 Task: Explore satellite view of the White Sands National Park in New Mexico.
Action: Mouse moved to (1012, 15)
Screenshot: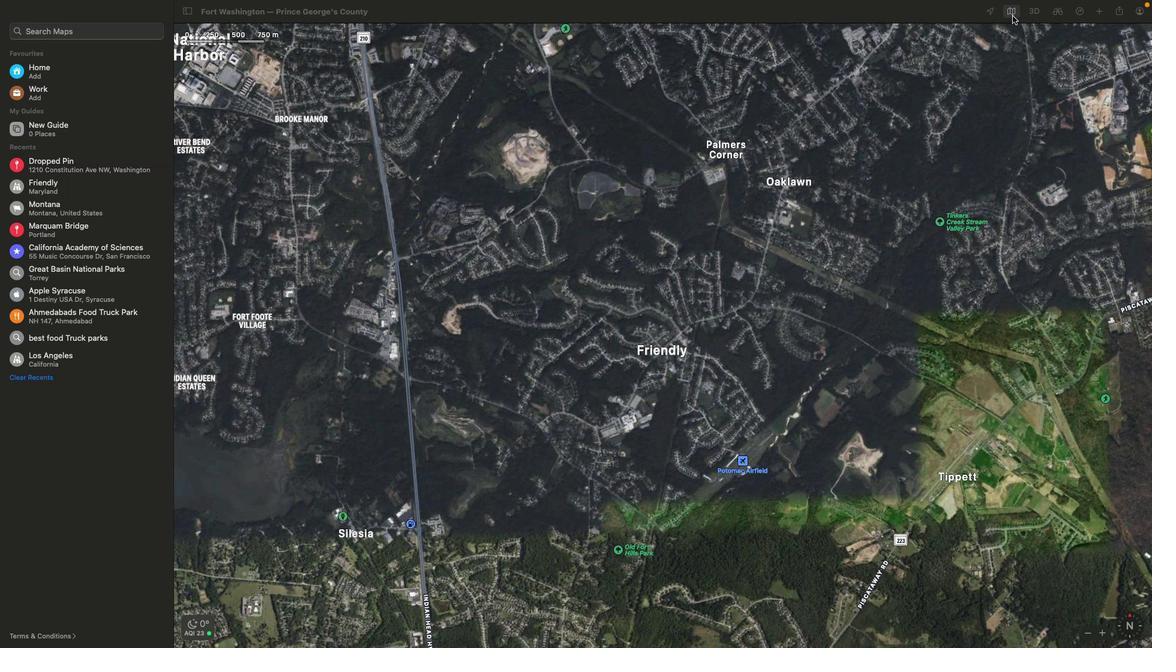 
Action: Mouse pressed left at (1012, 15)
Screenshot: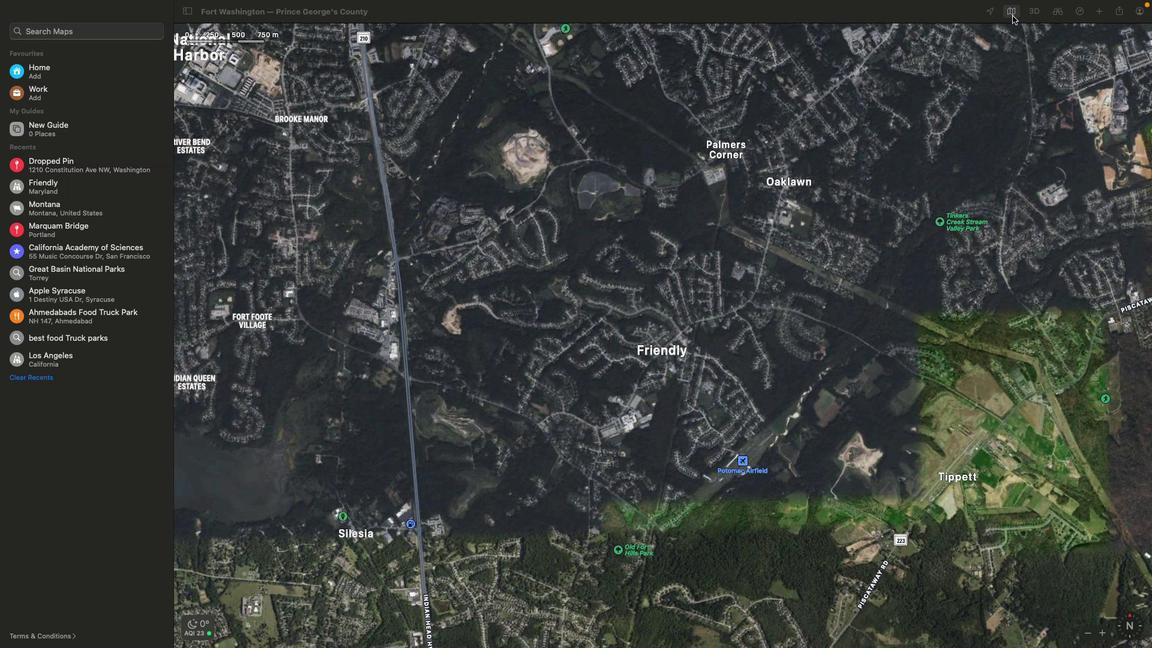 
Action: Mouse moved to (977, 52)
Screenshot: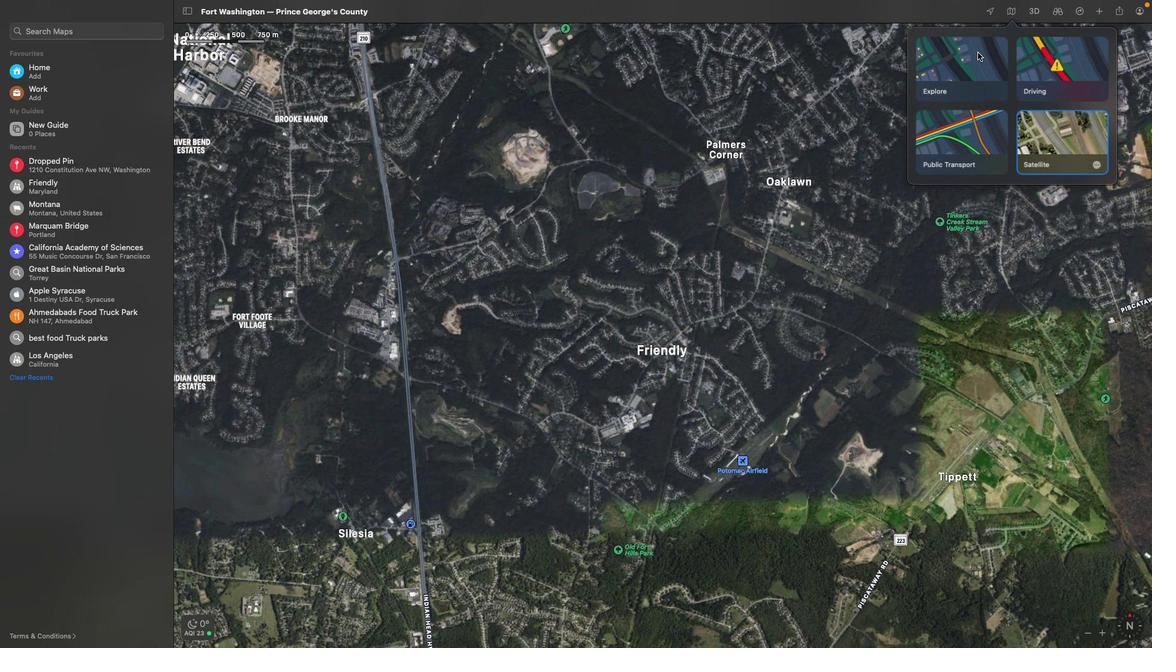 
Action: Mouse pressed left at (977, 52)
Screenshot: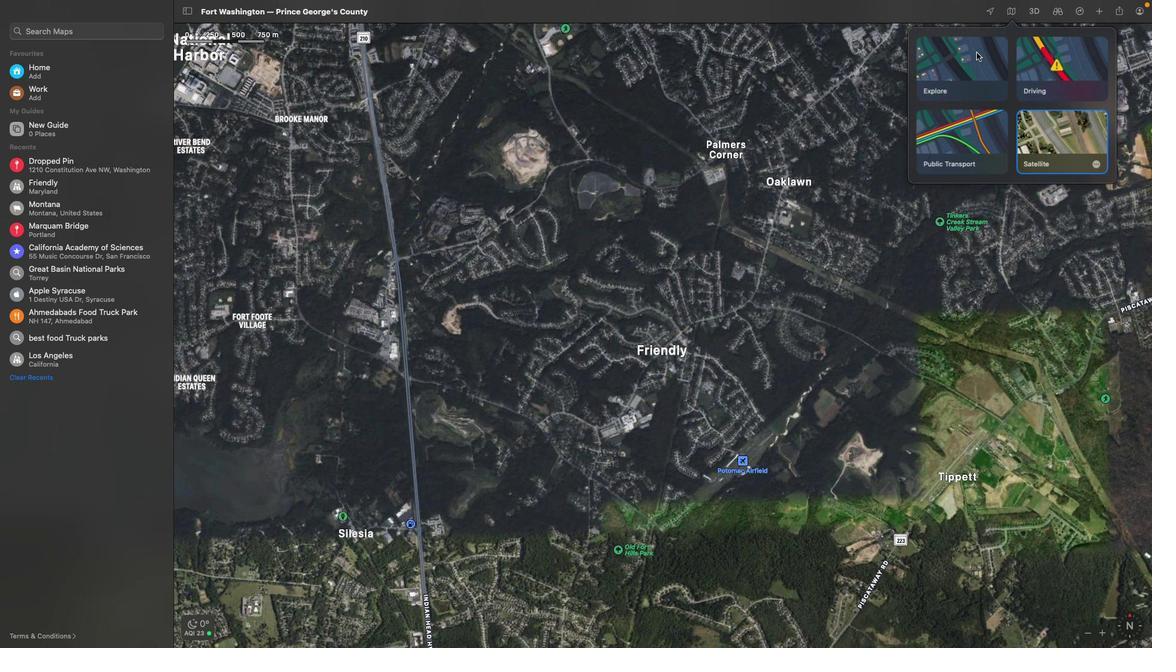 
Action: Mouse moved to (102, 29)
Screenshot: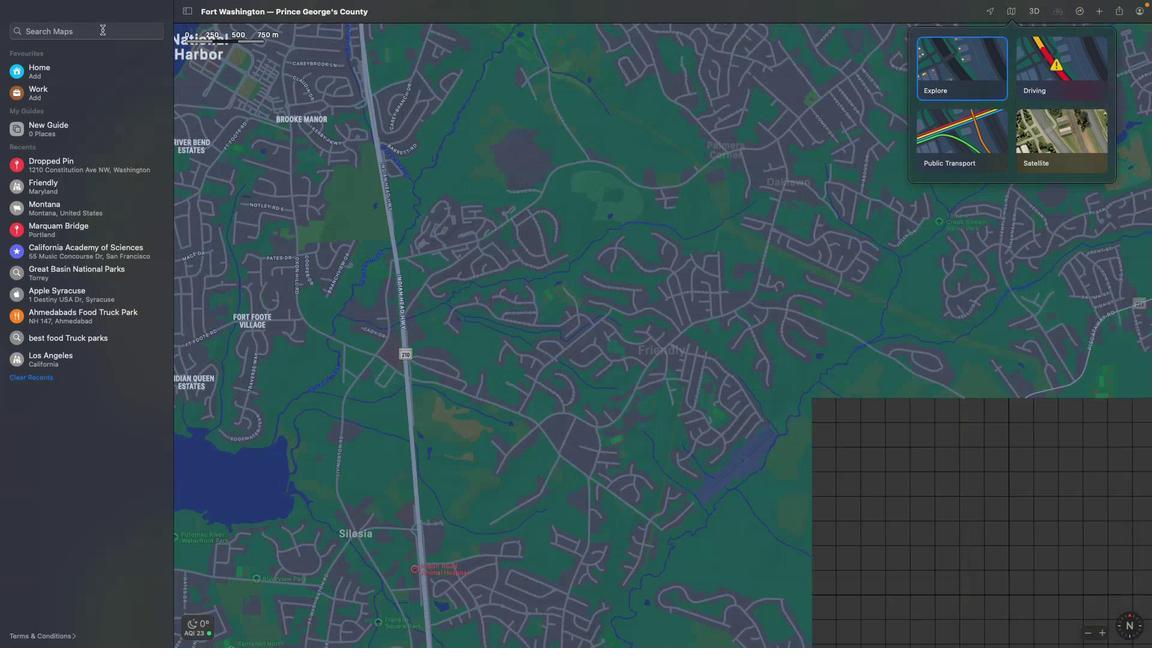 
Action: Mouse pressed left at (102, 29)
Screenshot: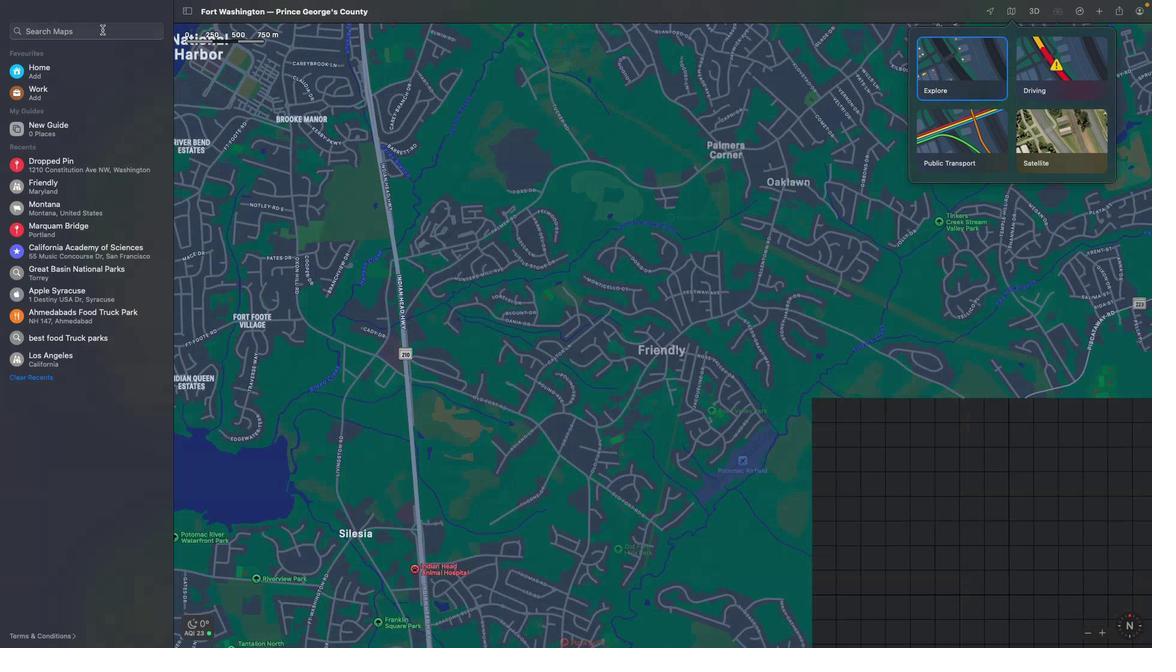 
Action: Mouse moved to (453, 198)
Screenshot: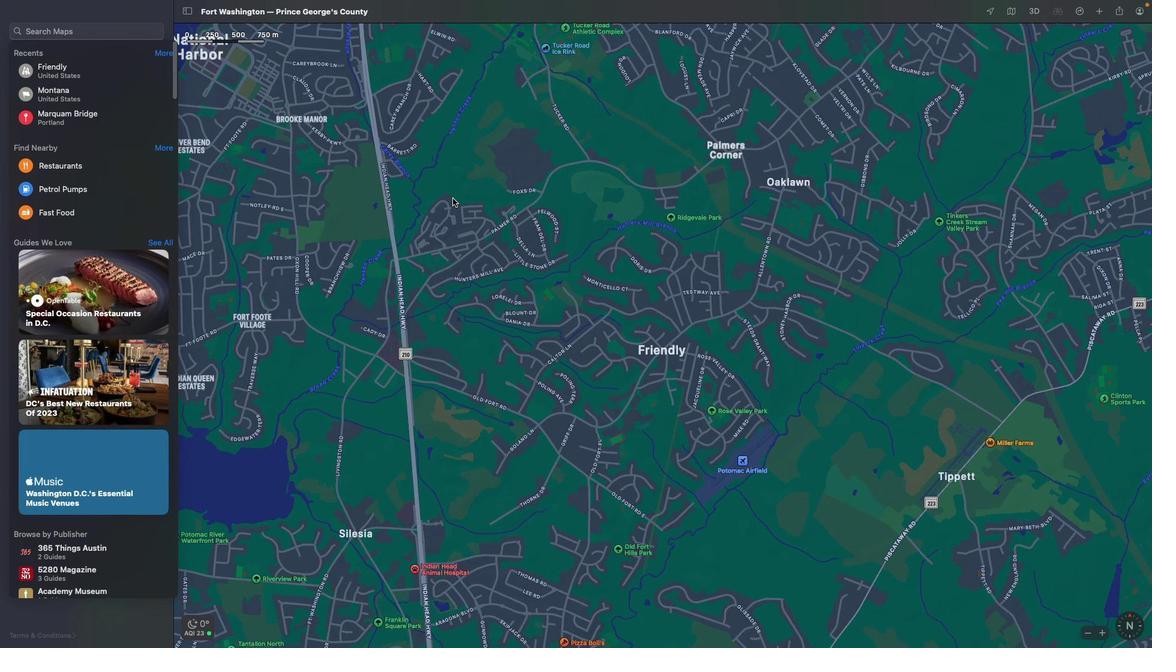 
Action: Key pressed Key.shift'W''h'
Screenshot: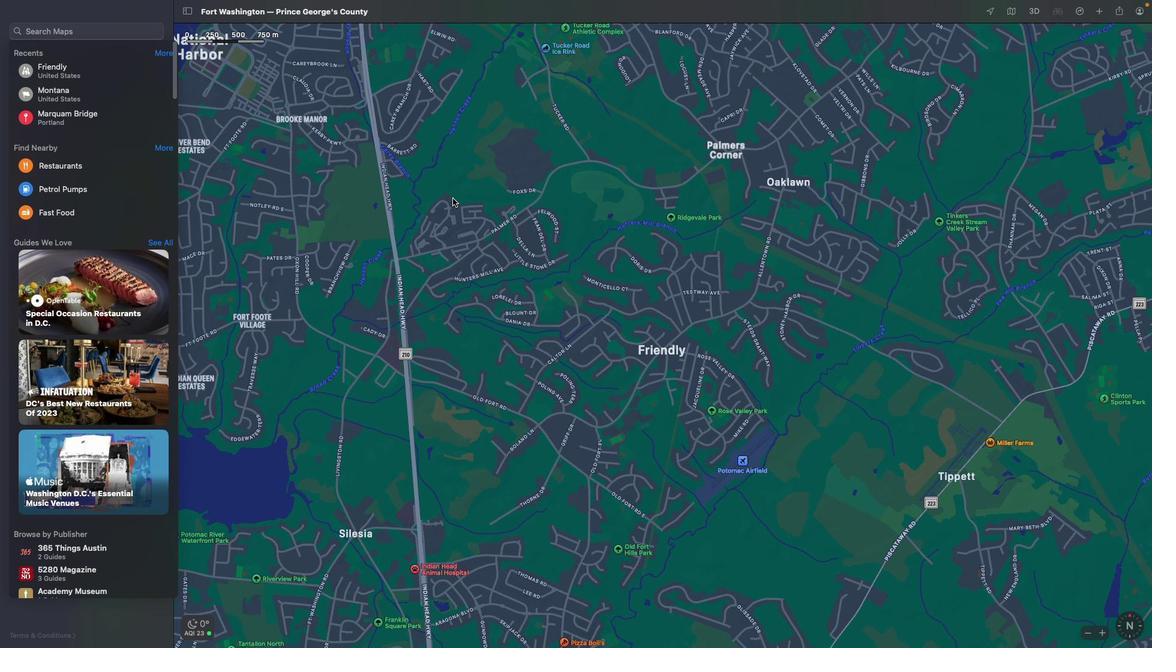 
Action: Mouse moved to (105, 36)
Screenshot: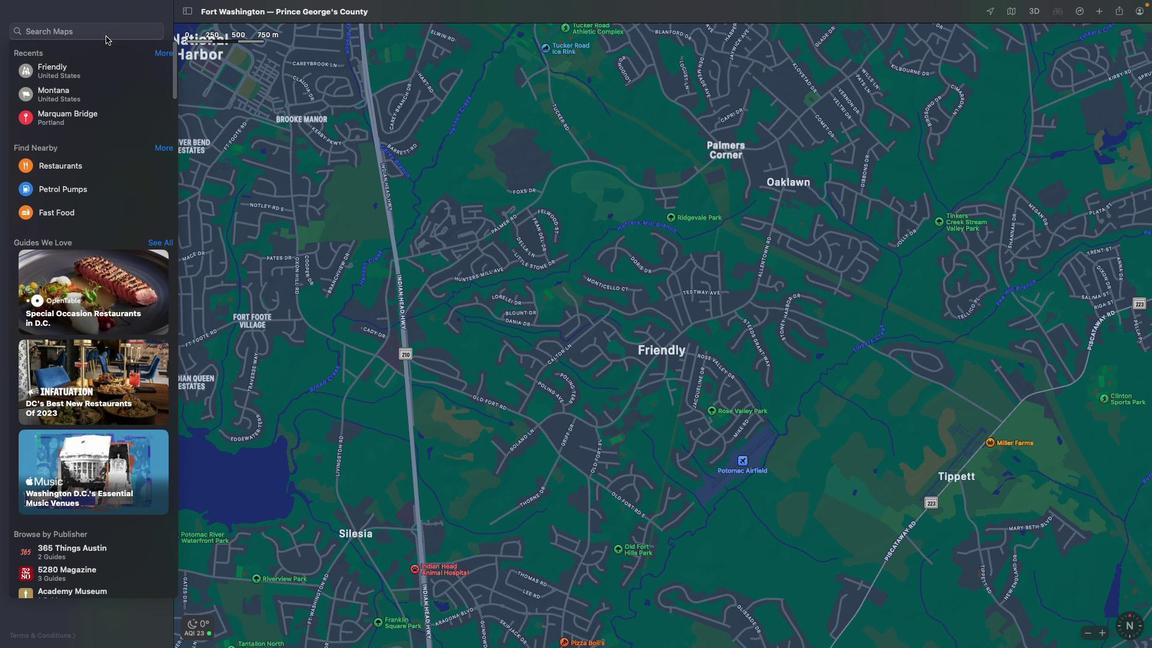 
Action: Mouse pressed left at (105, 36)
Screenshot: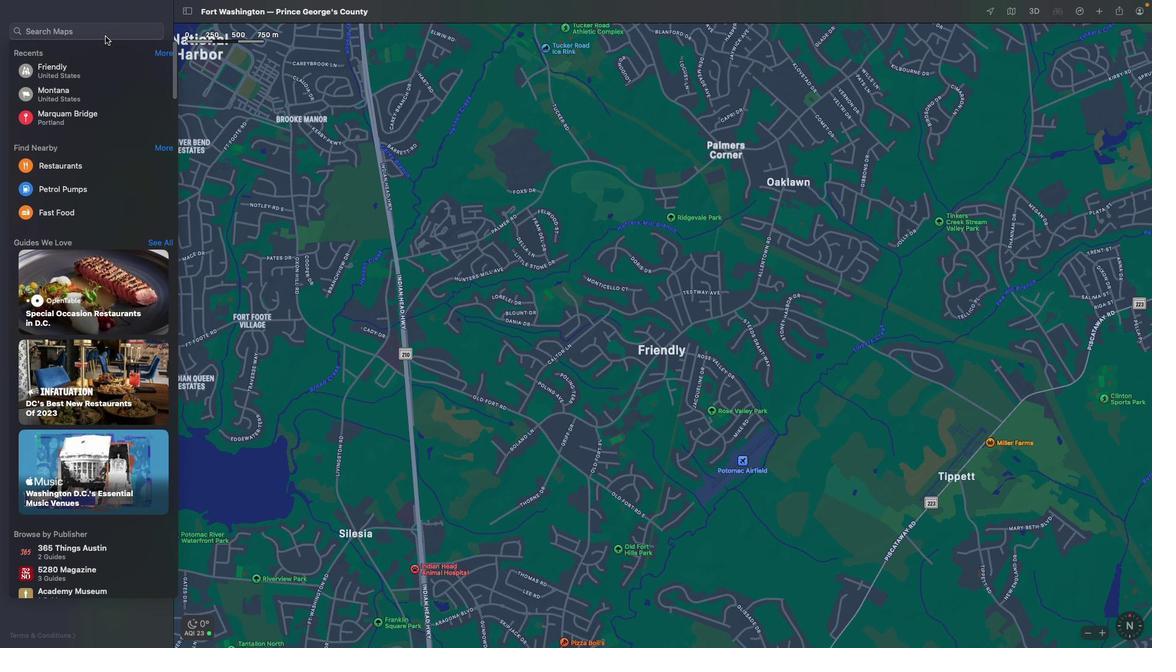 
Action: Key pressed Key.shiftKey.shift'W''h''i''t''e'Key.spaceKey.shift'S''a''n''d''s'Key.spaceKey.shift'N''a''t''i''o''n''a''l'Key.spaceKey.shift'P''a''r''k''s'Key.backspaceKey.space'i''n'Key.spaceKey.shift'N''e''w'Key.spaceKey.shift'M''e''x''i''c''o'Key.spaceKey.enter
Screenshot: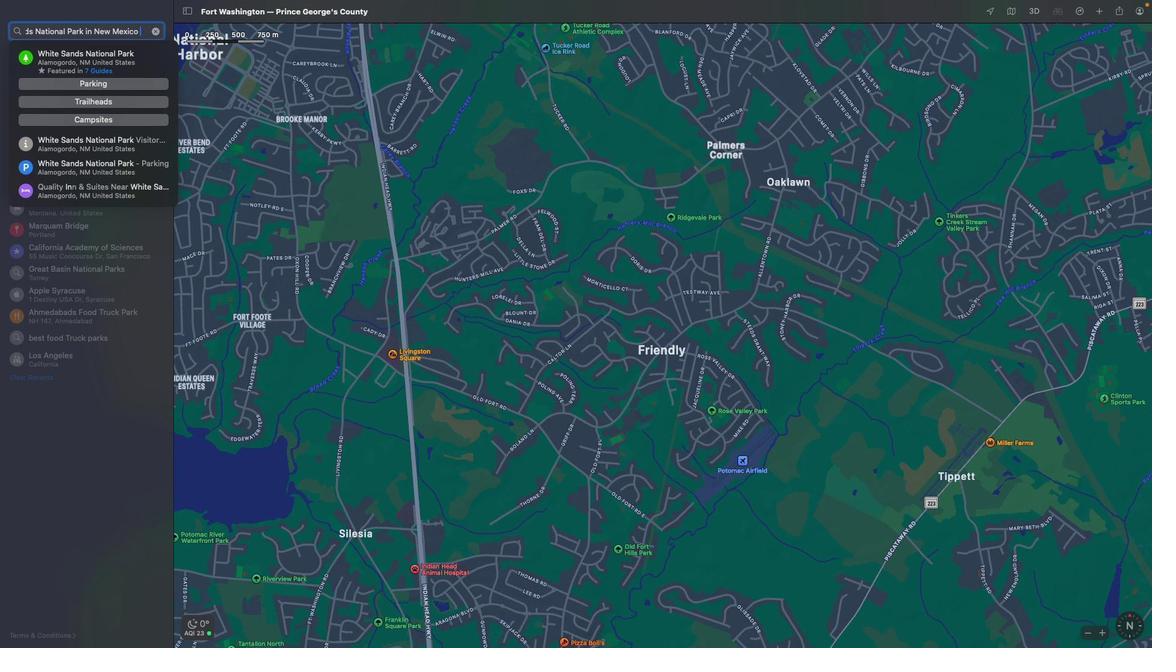 
Action: Mouse moved to (1018, 15)
Screenshot: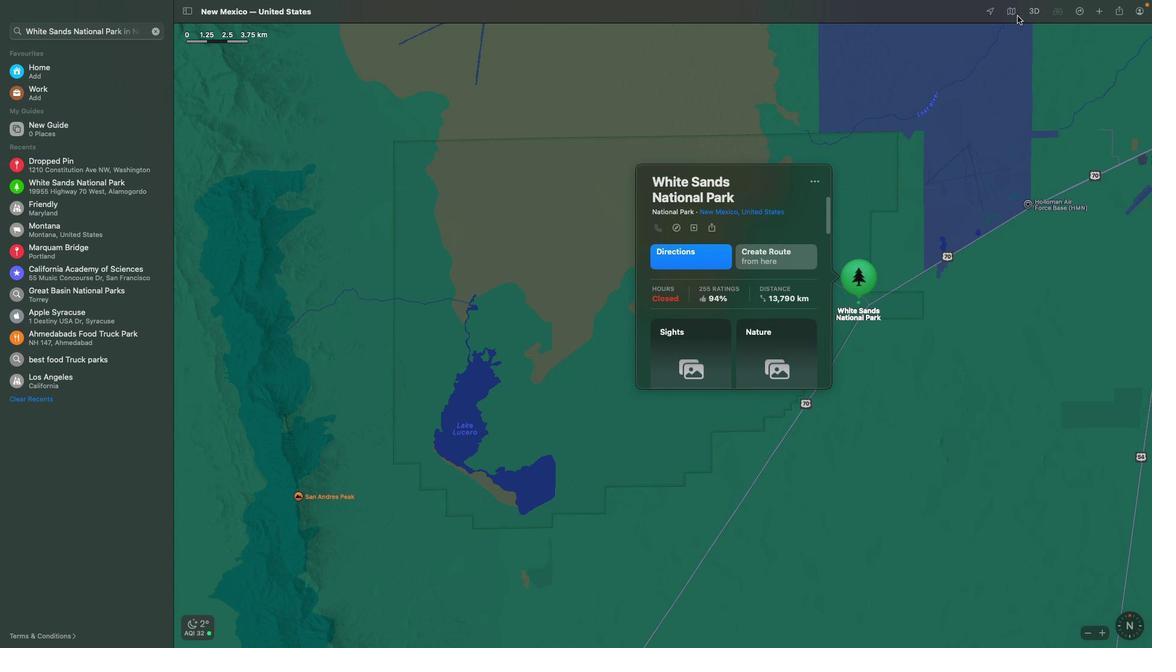 
Action: Mouse pressed left at (1018, 15)
Screenshot: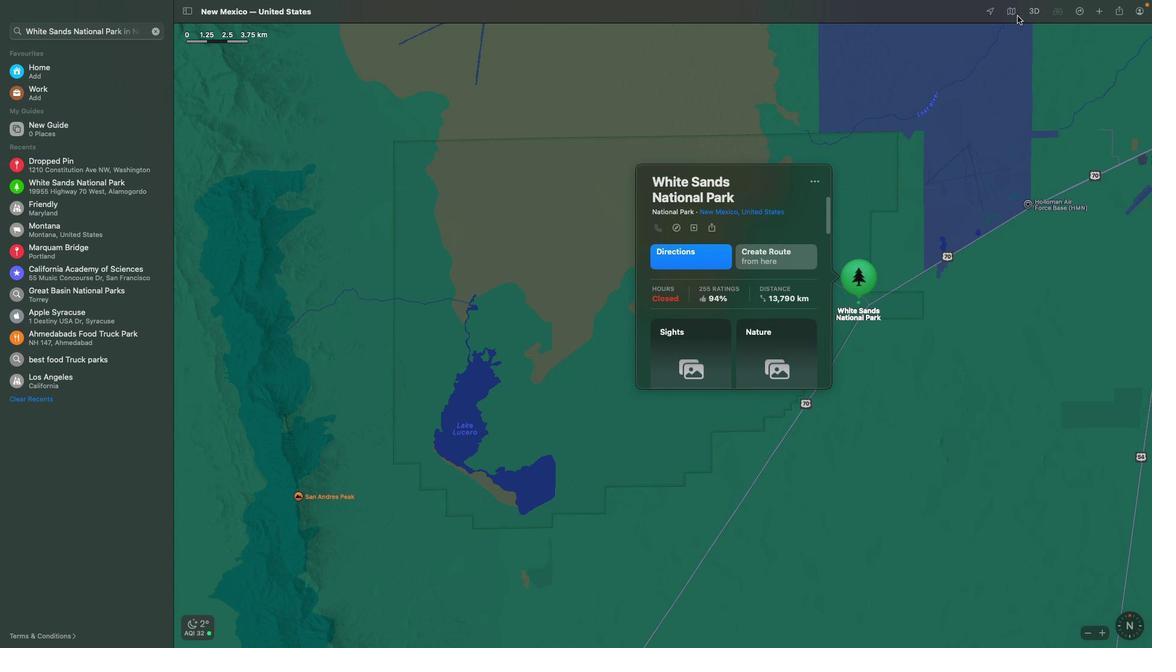 
Action: Mouse moved to (1095, 152)
Screenshot: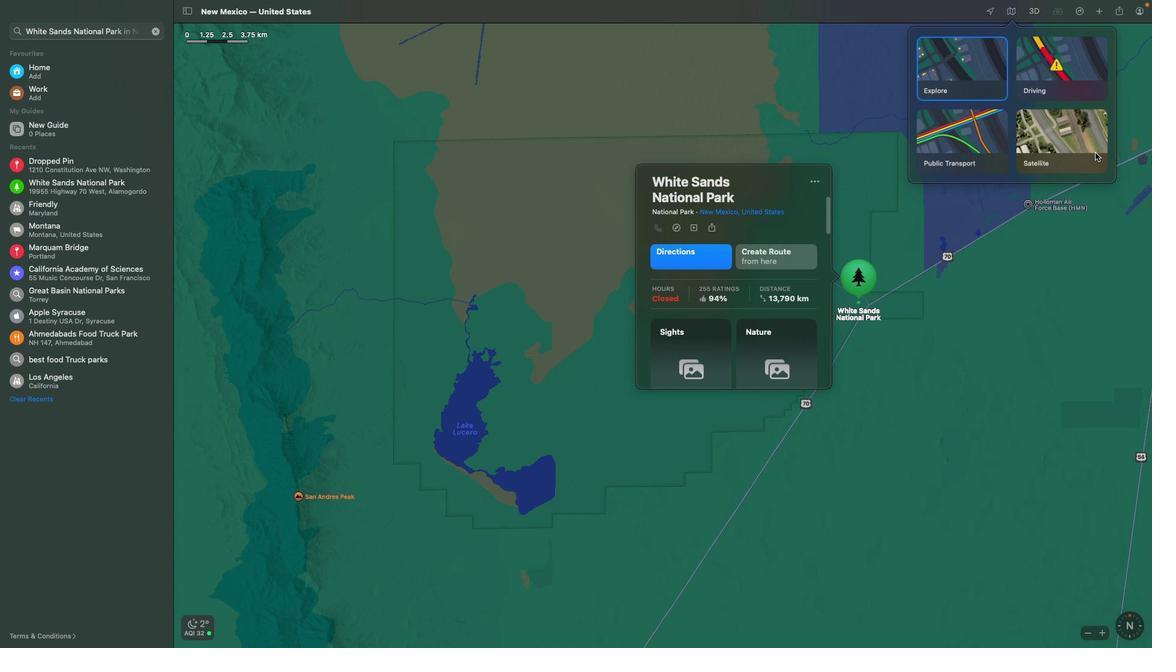 
Action: Mouse pressed left at (1095, 152)
Screenshot: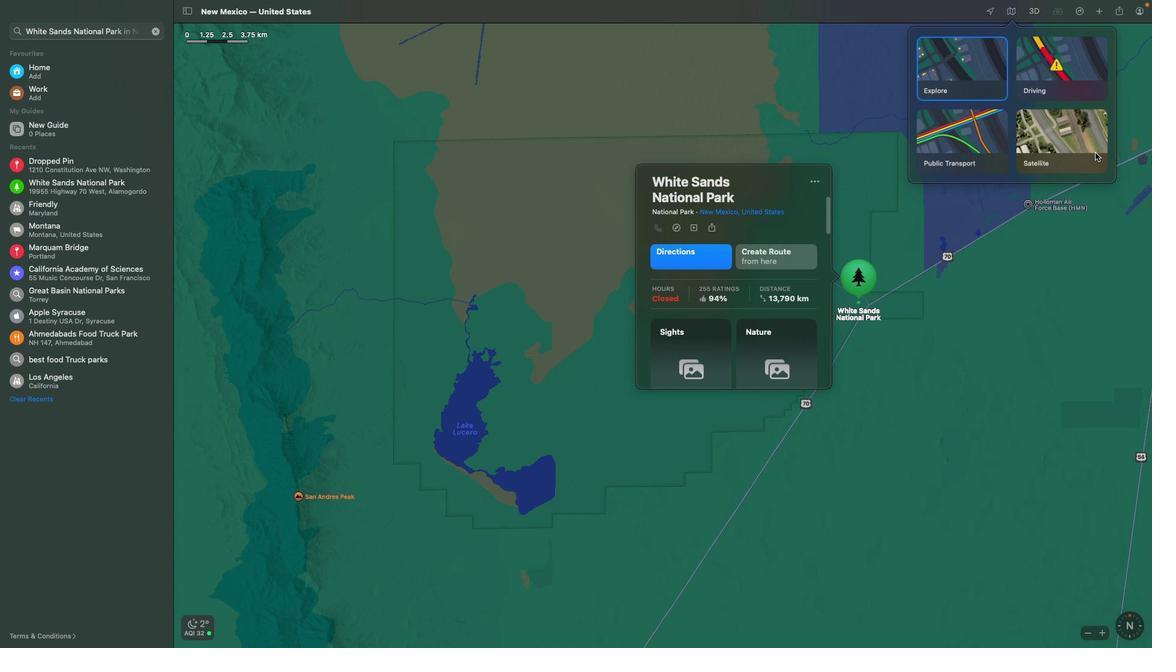 
Action: Mouse moved to (903, 386)
Screenshot: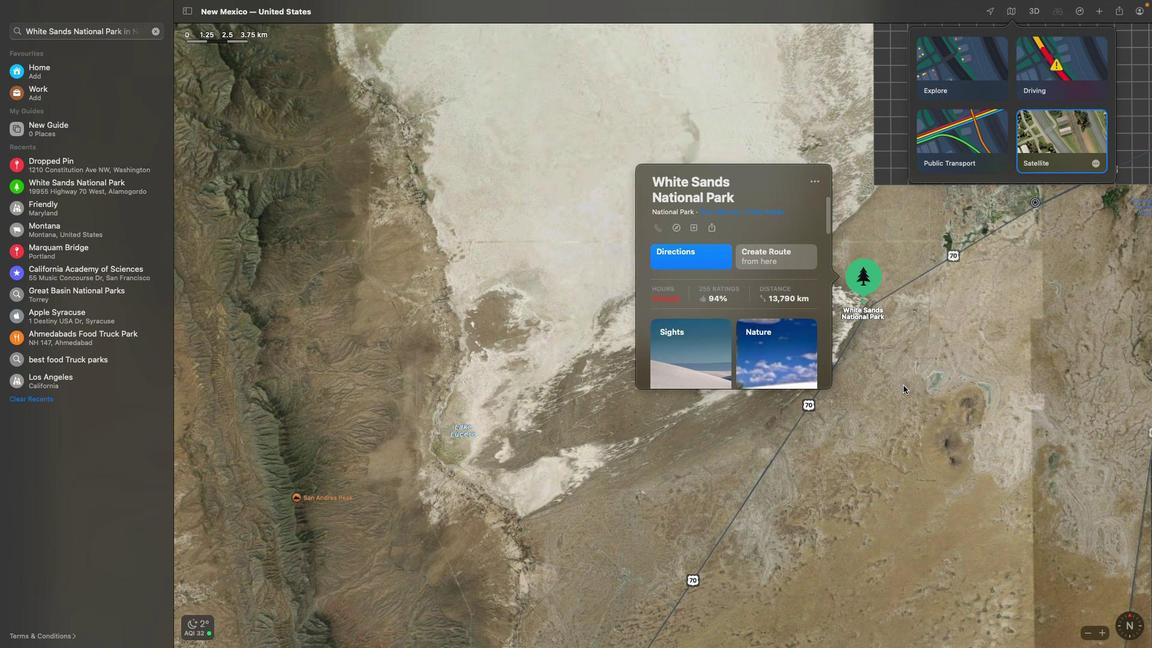 
Action: Mouse scrolled (903, 386) with delta (0, 0)
Screenshot: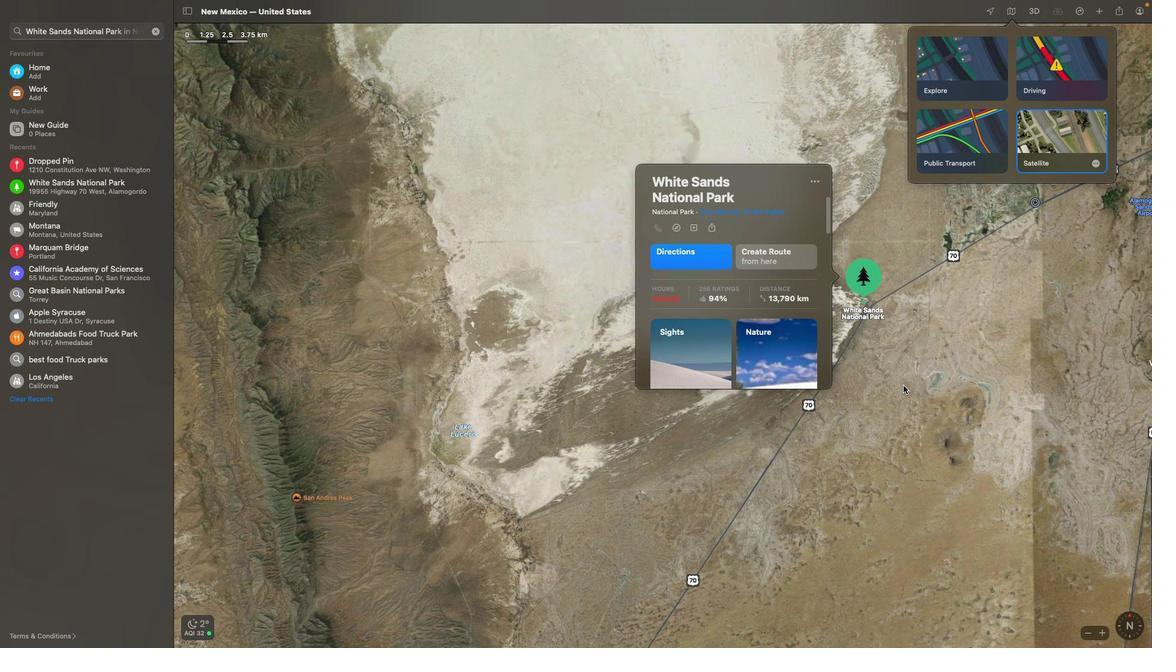 
Action: Mouse scrolled (903, 386) with delta (0, 0)
Screenshot: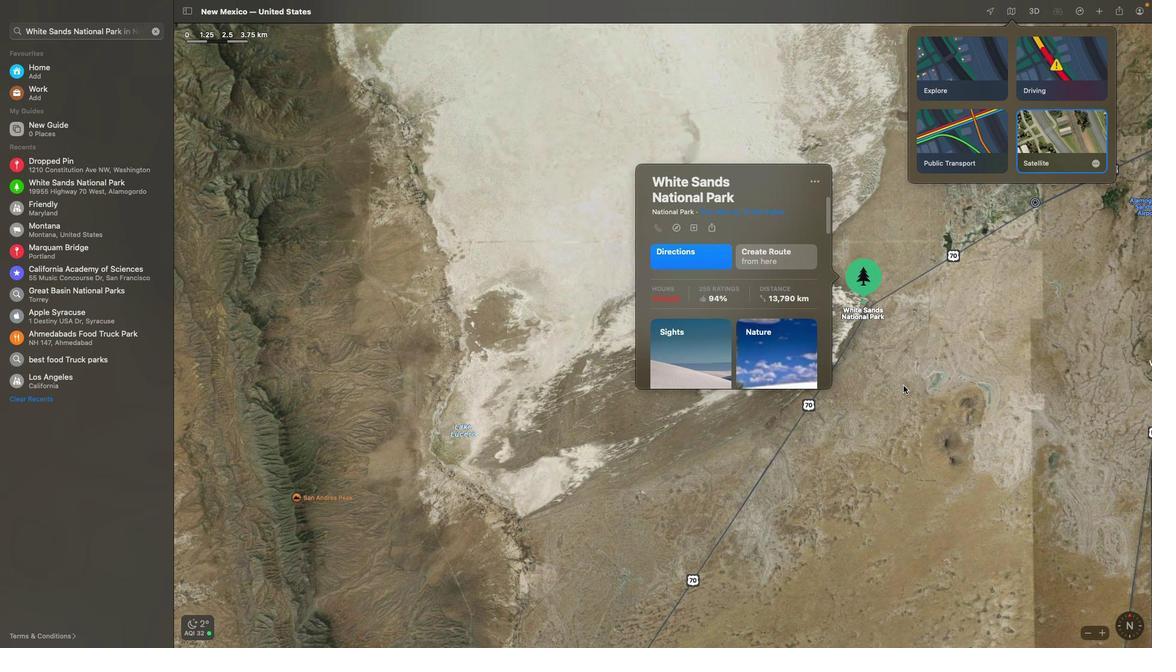 
Action: Mouse scrolled (903, 386) with delta (0, -1)
Screenshot: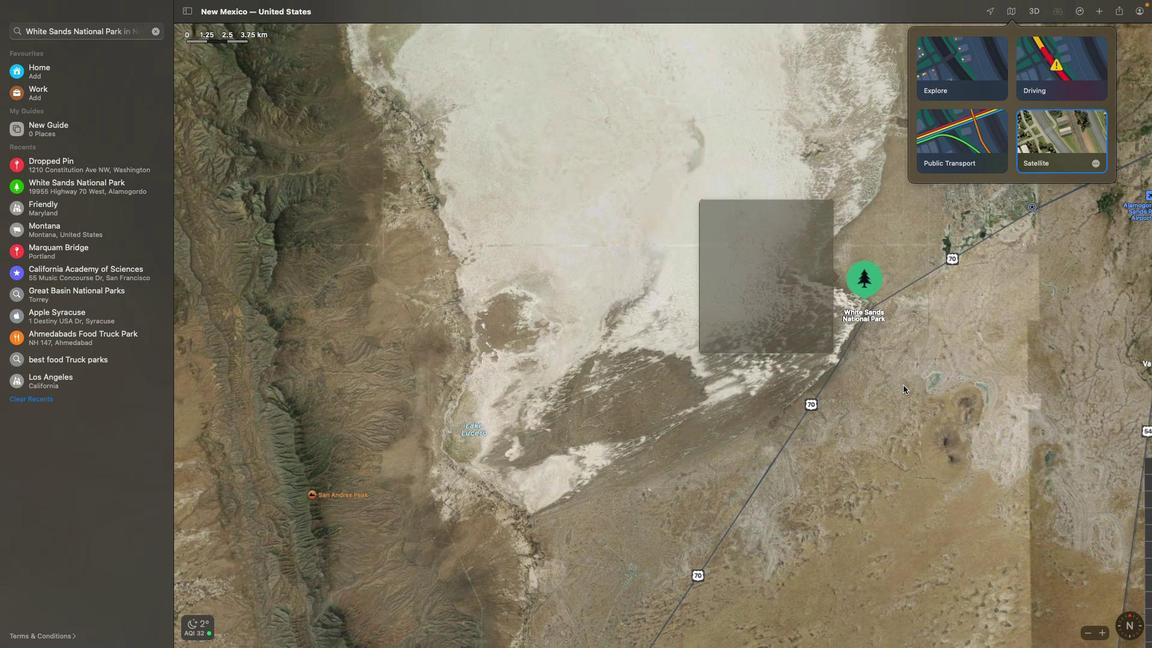 
Action: Mouse scrolled (903, 386) with delta (0, 0)
Screenshot: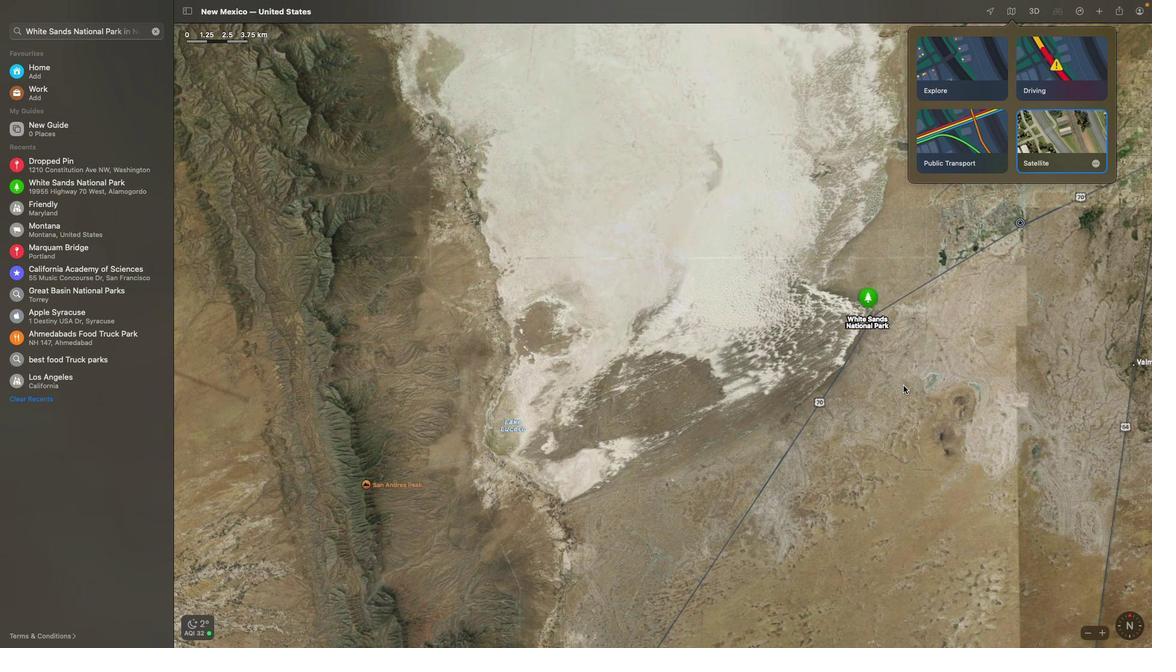 
Action: Mouse scrolled (903, 386) with delta (0, 0)
Screenshot: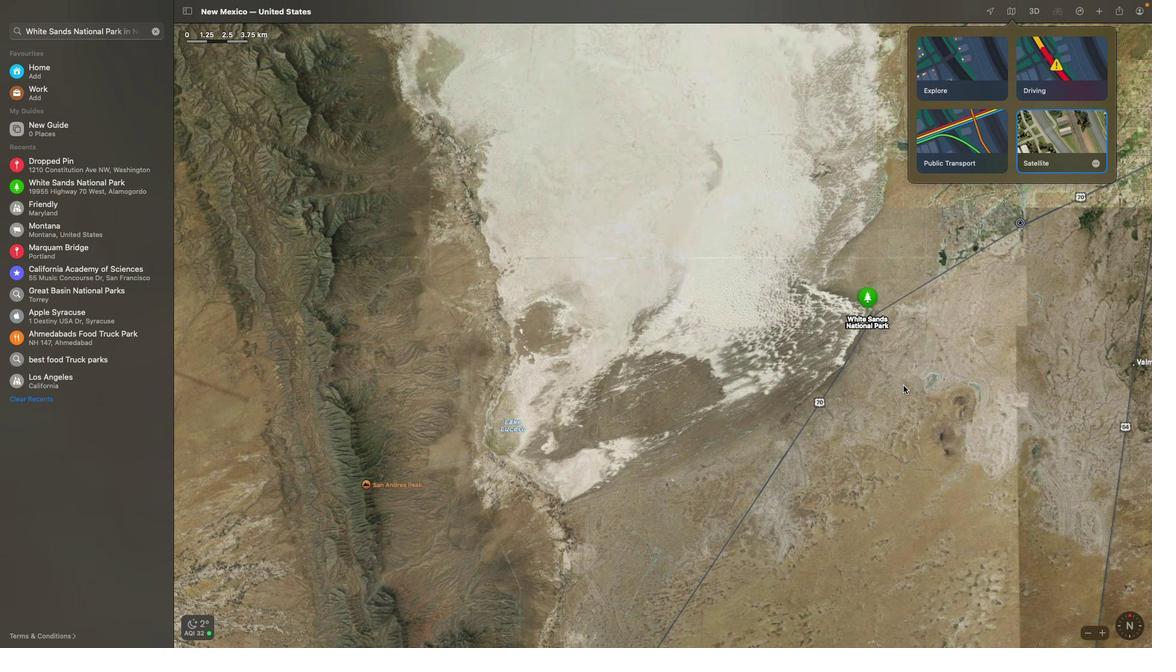 
Action: Mouse scrolled (903, 386) with delta (0, -1)
Screenshot: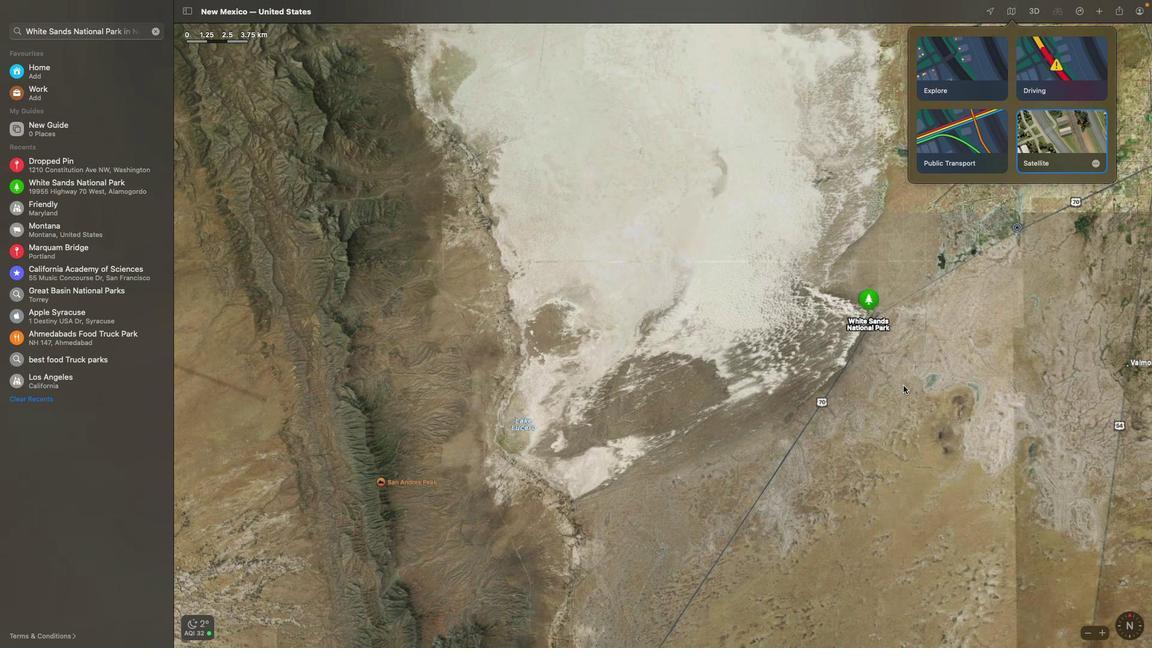 
